 Task: Delete the saved searches.
Action: Mouse moved to (1222, 76)
Screenshot: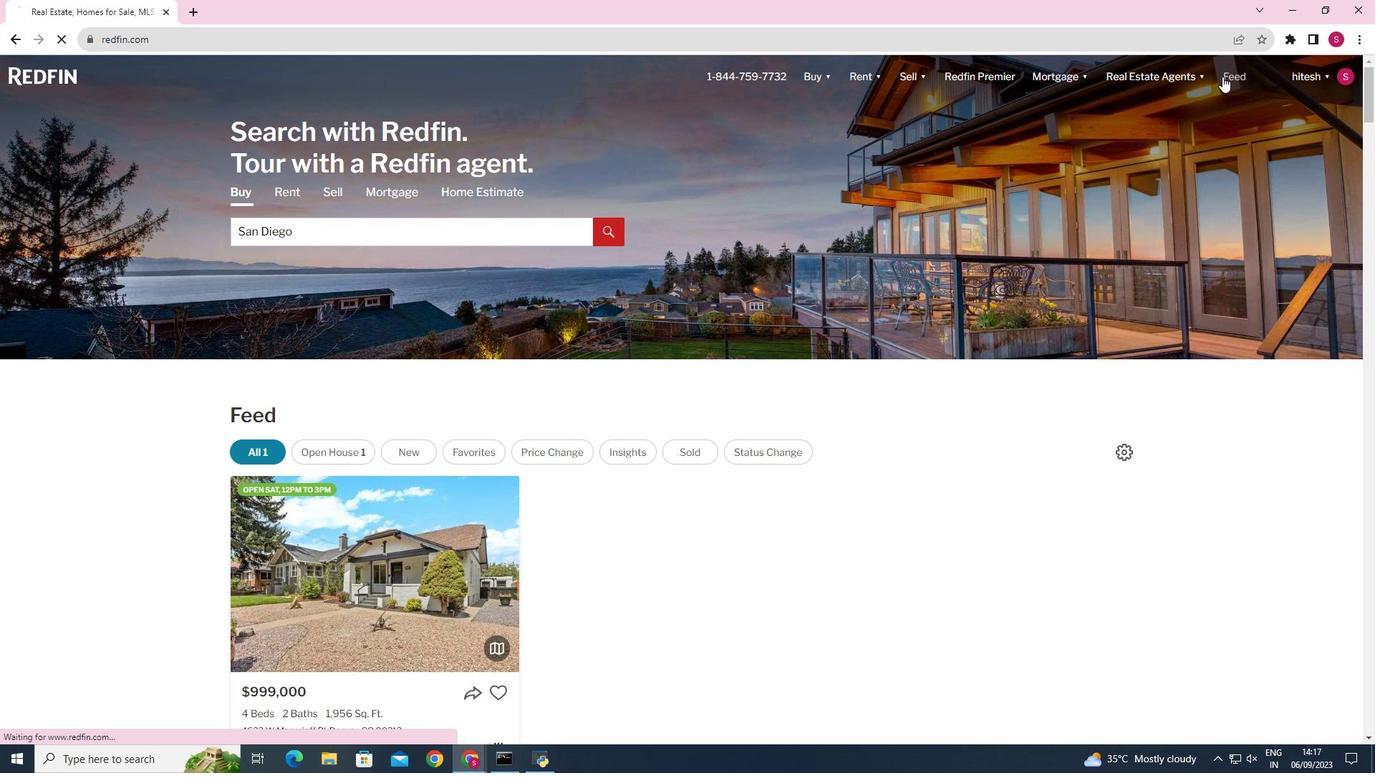 
Action: Mouse pressed left at (1222, 76)
Screenshot: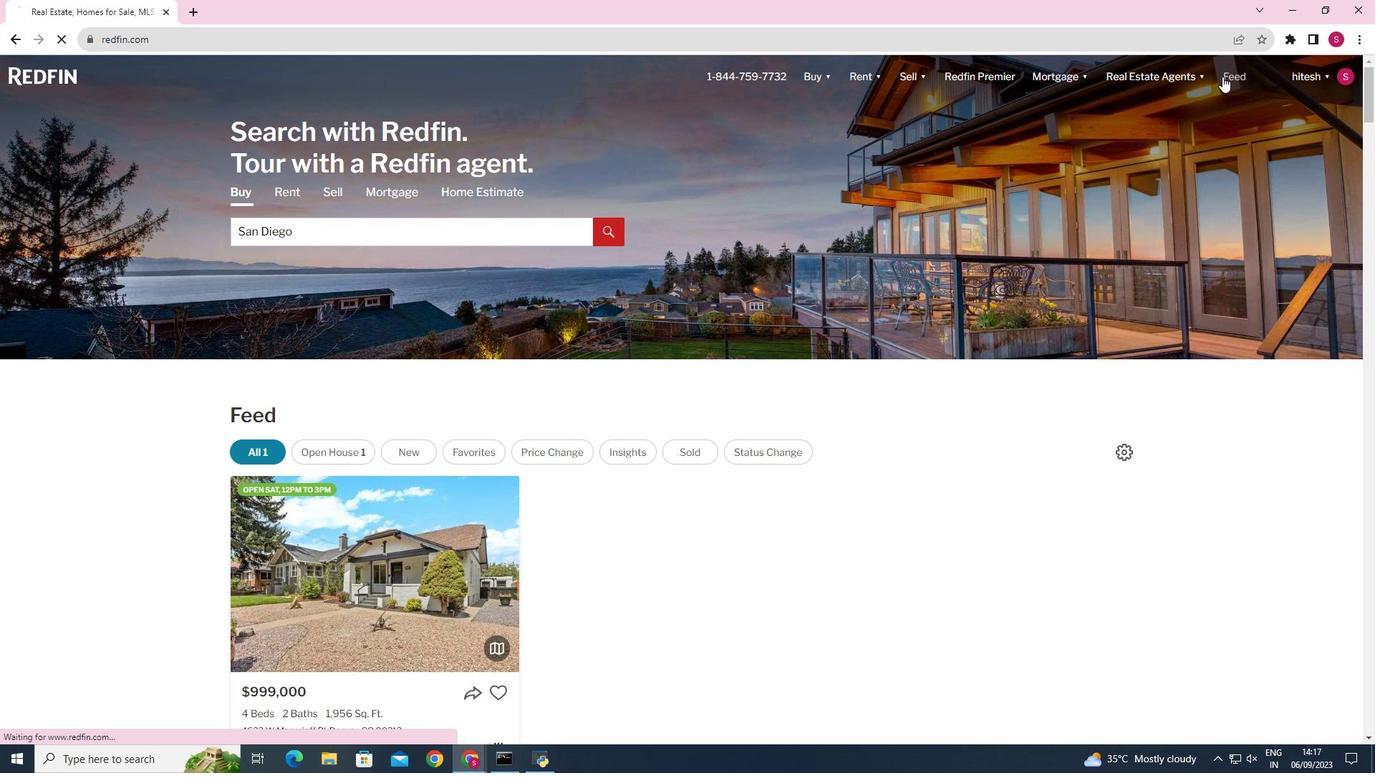 
Action: Mouse moved to (1128, 105)
Screenshot: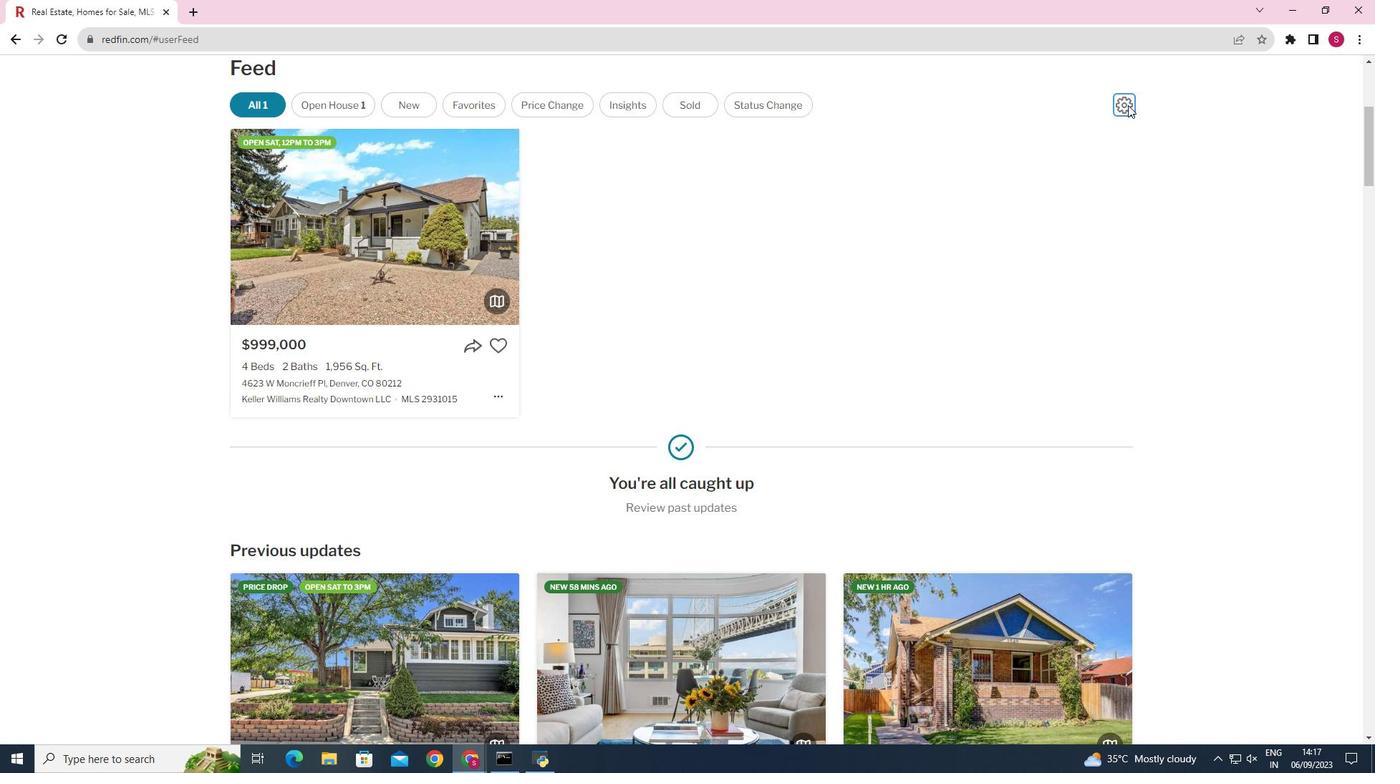 
Action: Mouse pressed left at (1128, 105)
Screenshot: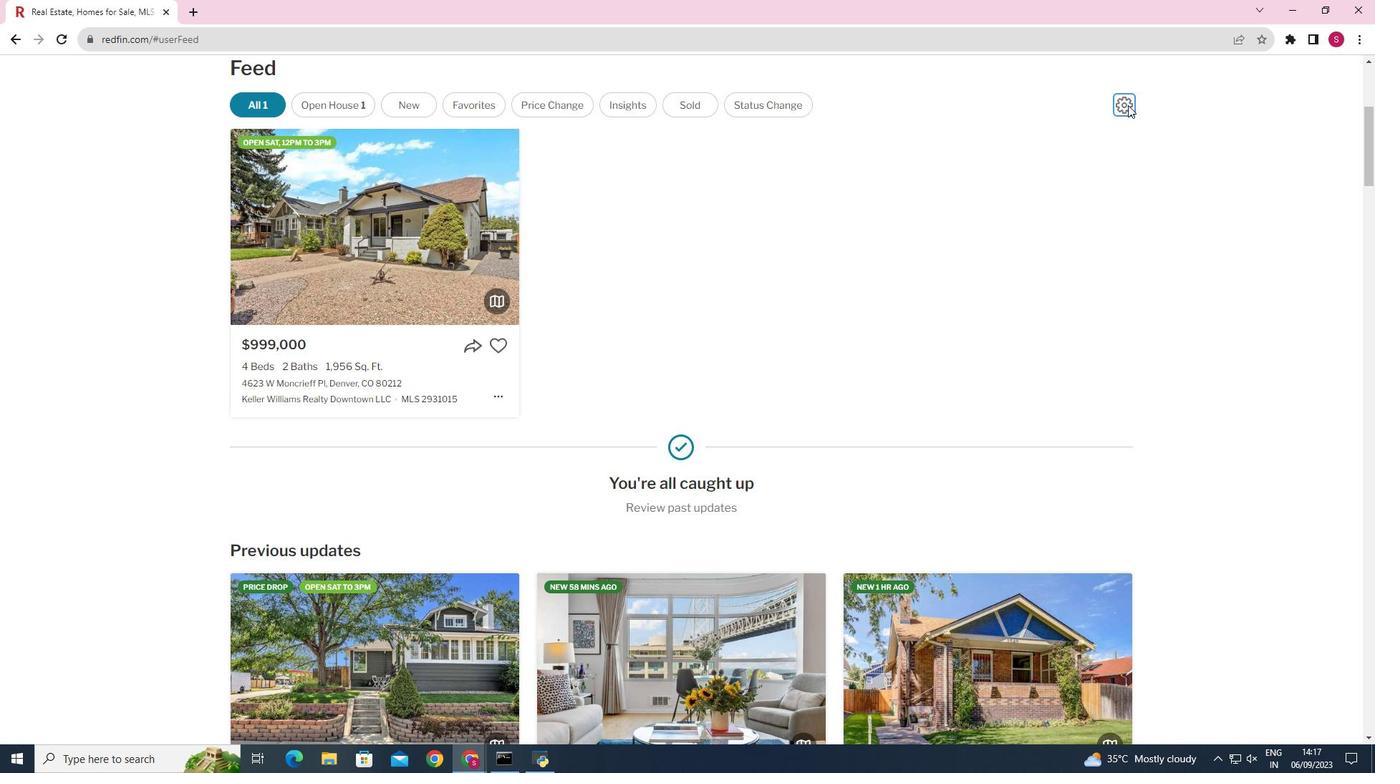 
Action: Mouse moved to (515, 464)
Screenshot: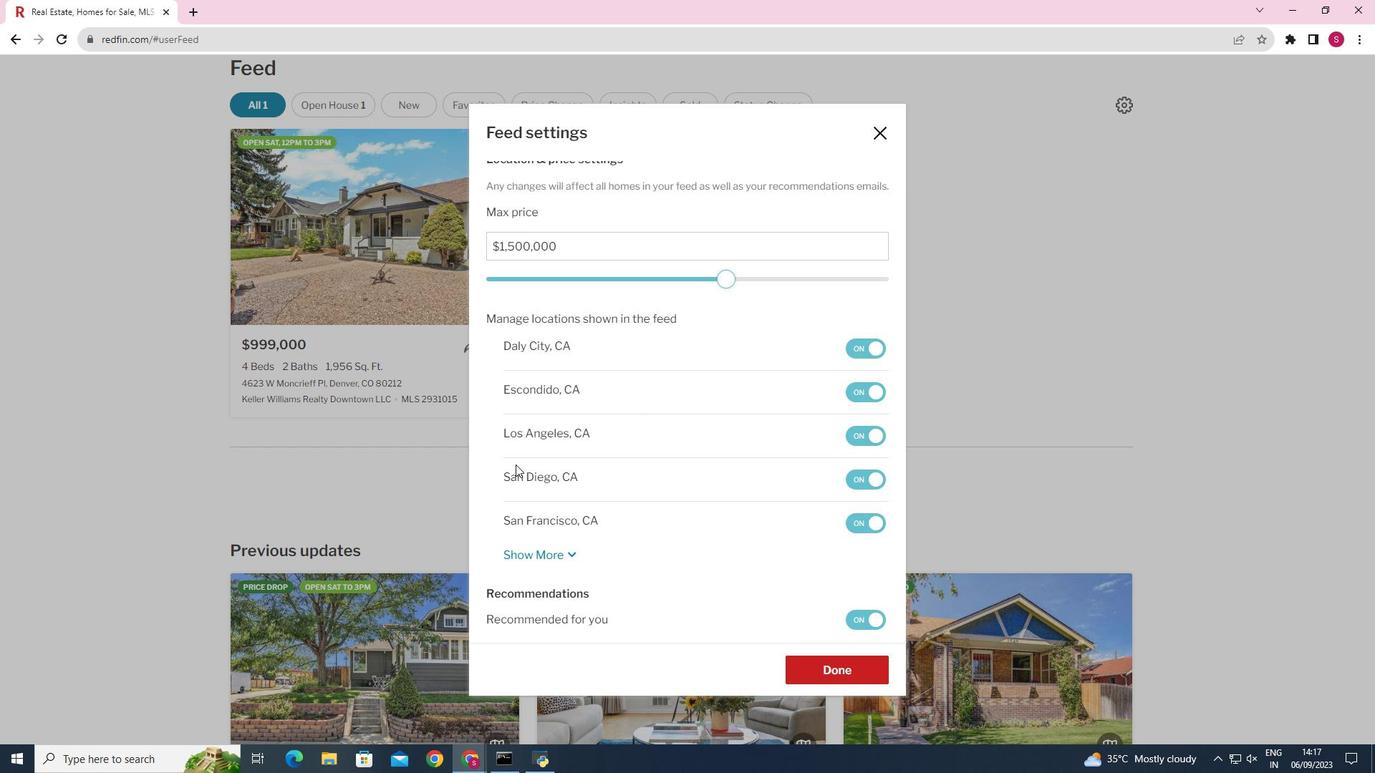 
Action: Mouse scrolled (515, 464) with delta (0, 0)
Screenshot: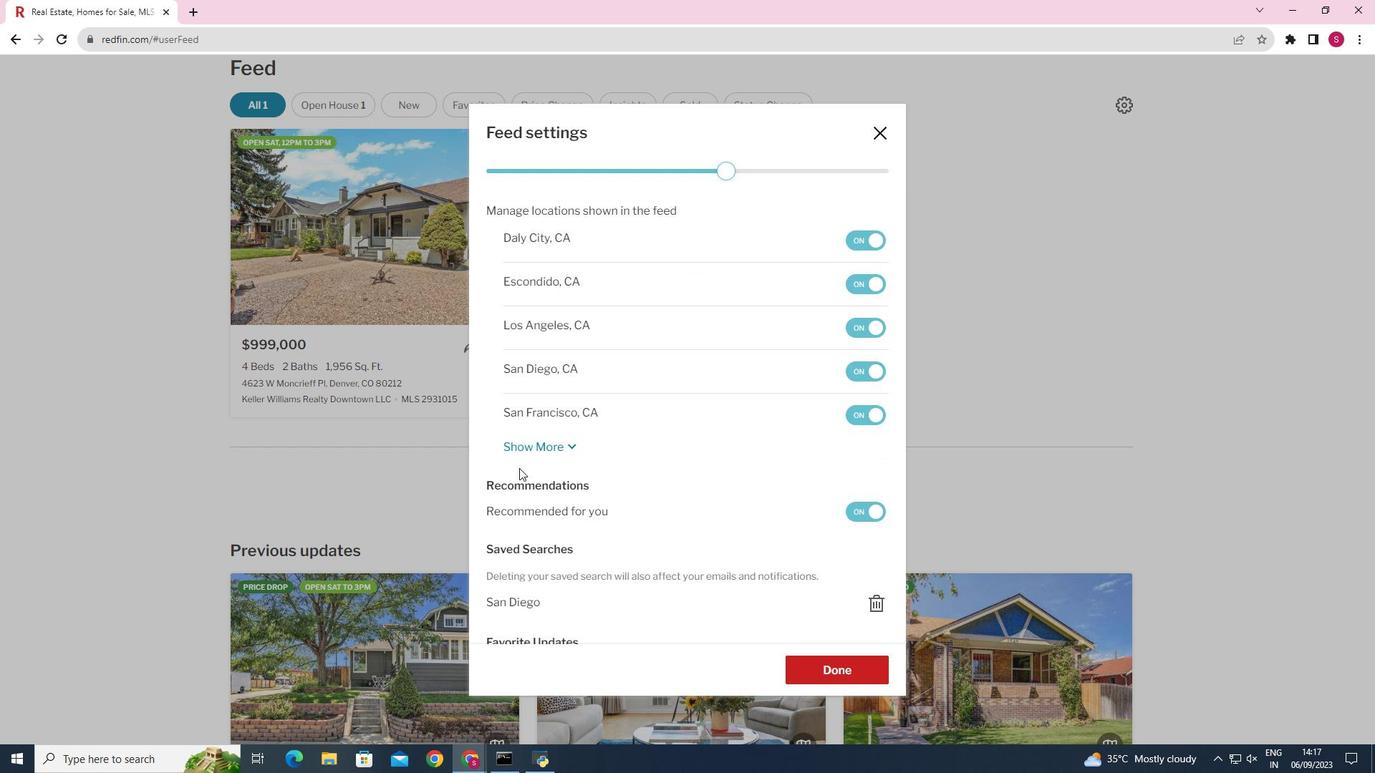 
Action: Mouse scrolled (515, 464) with delta (0, 0)
Screenshot: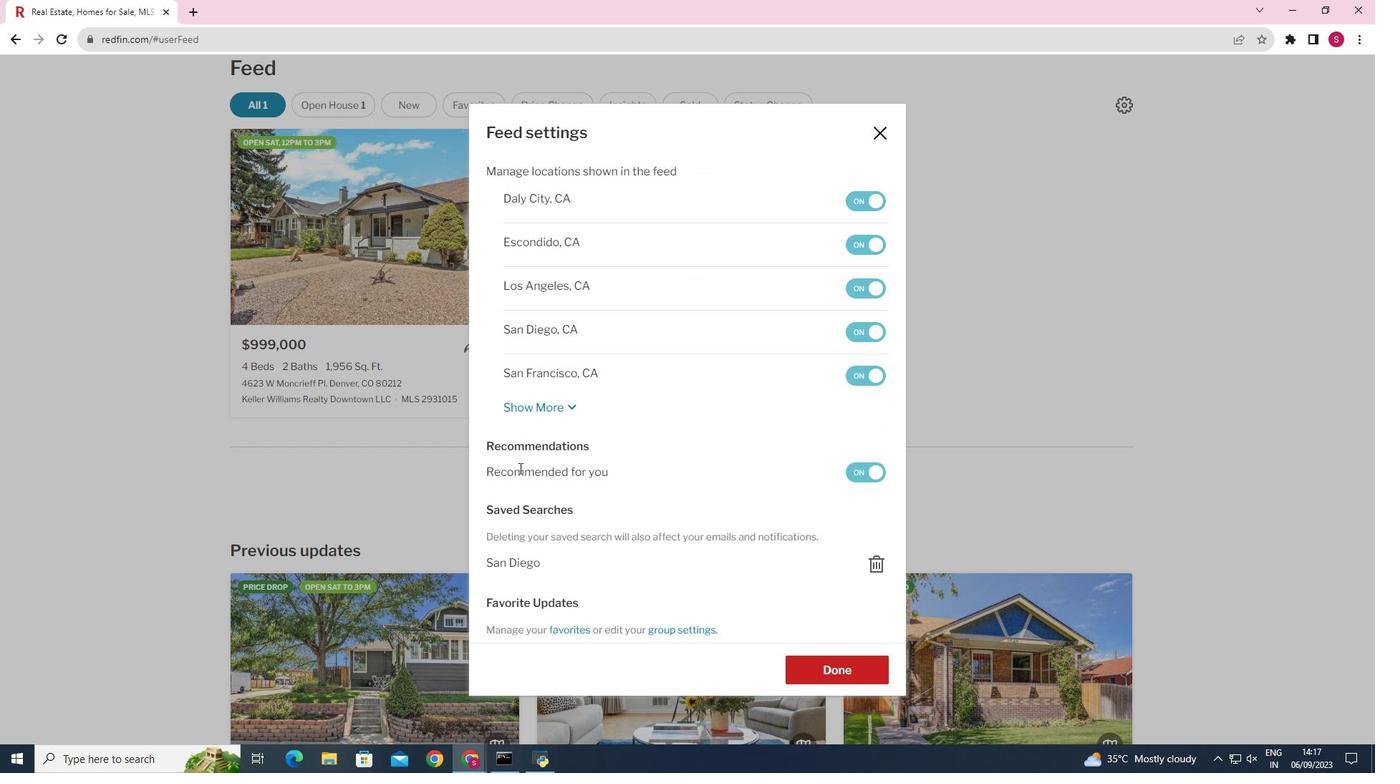 
Action: Mouse moved to (519, 468)
Screenshot: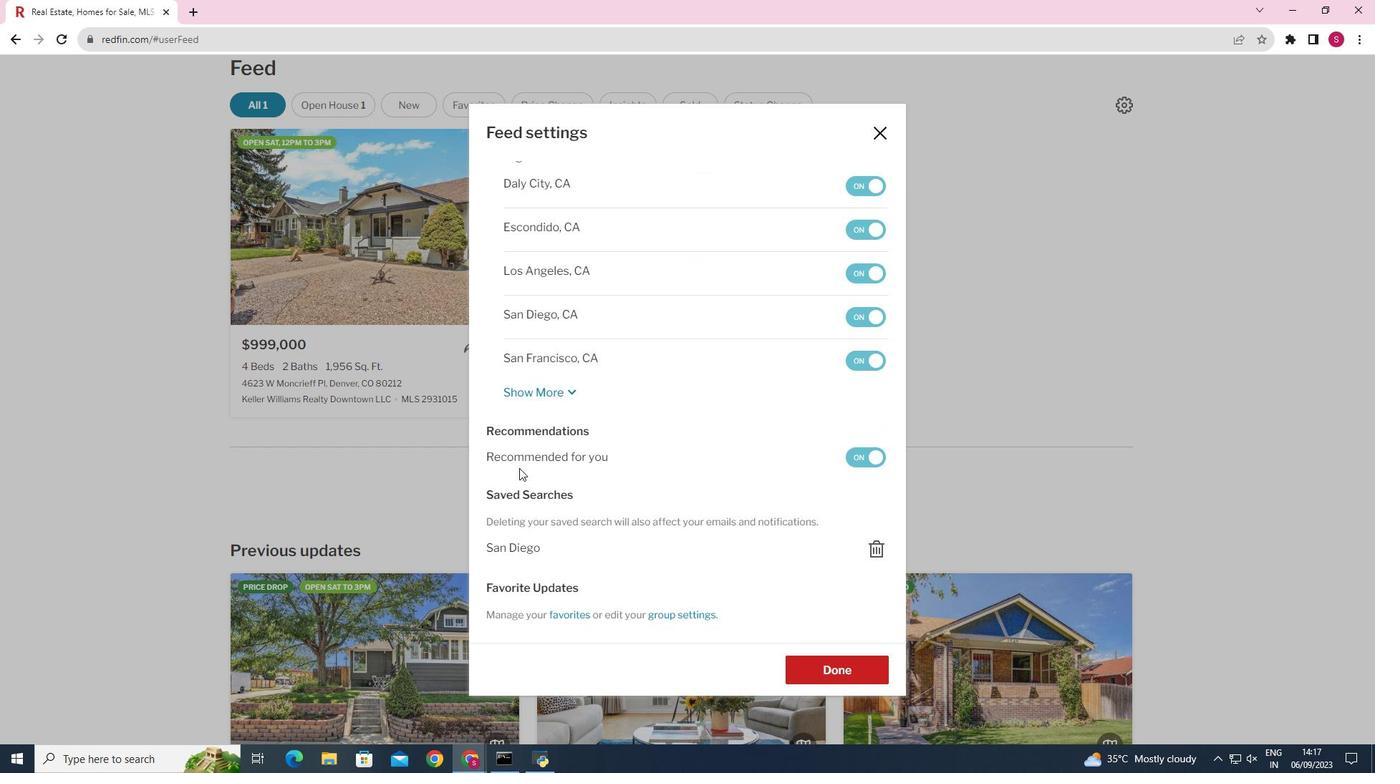 
Action: Mouse scrolled (519, 467) with delta (0, 0)
Screenshot: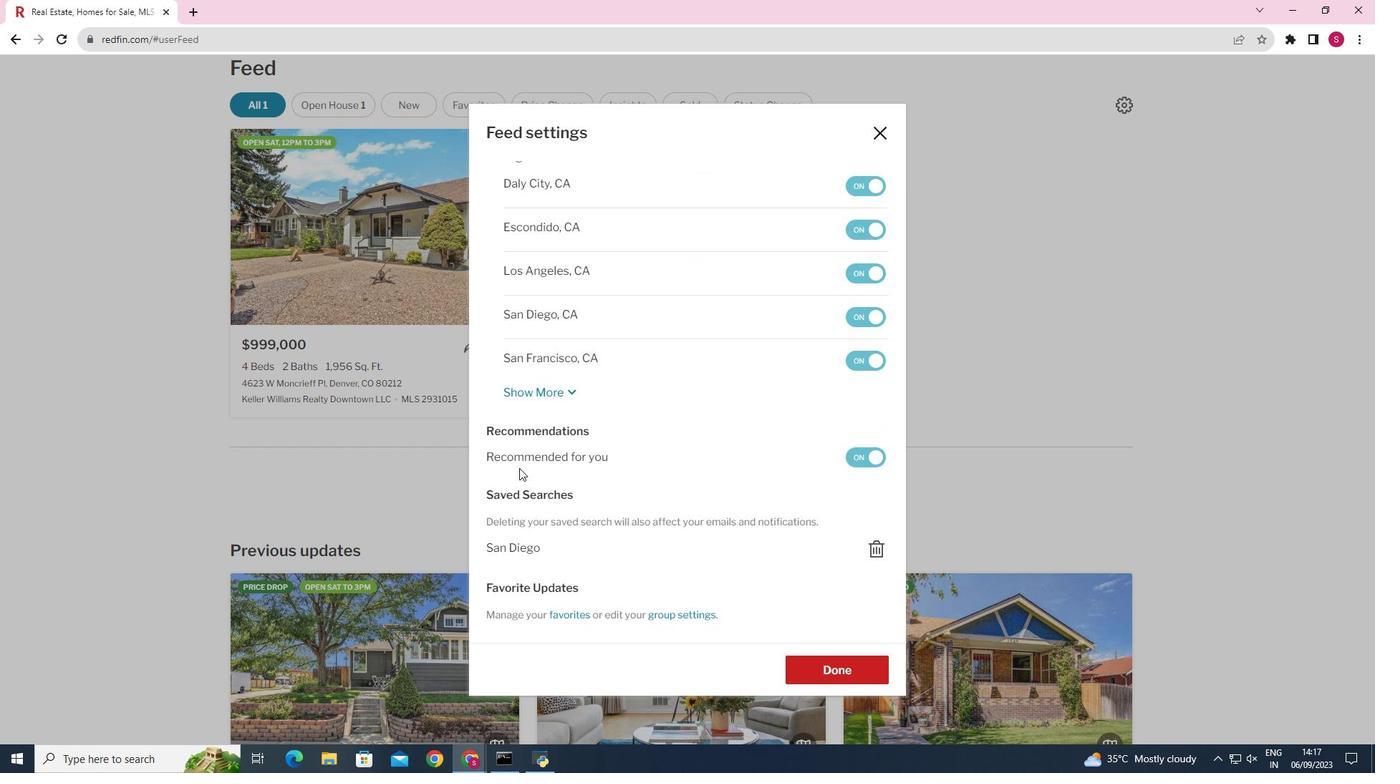 
Action: Mouse scrolled (519, 467) with delta (0, 0)
Screenshot: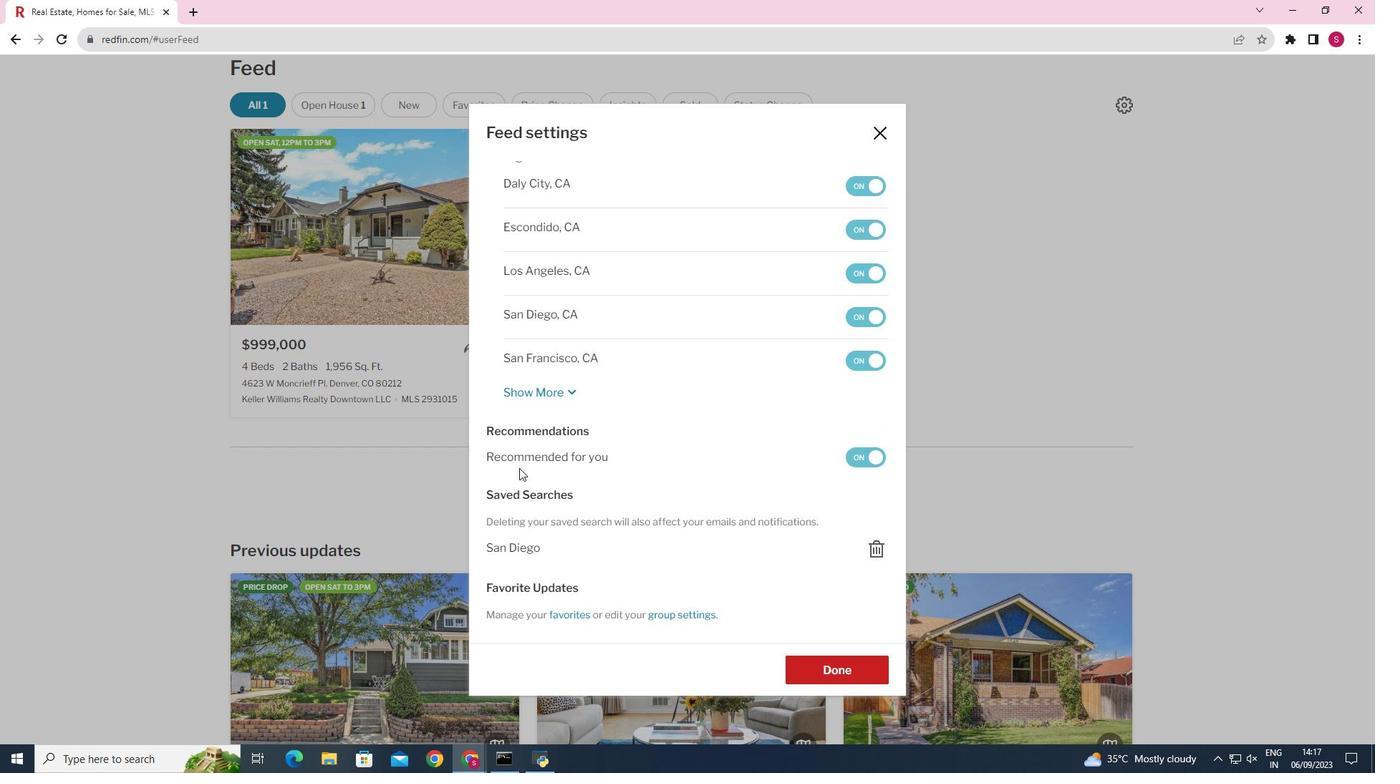 
Action: Mouse scrolled (519, 467) with delta (0, 0)
Screenshot: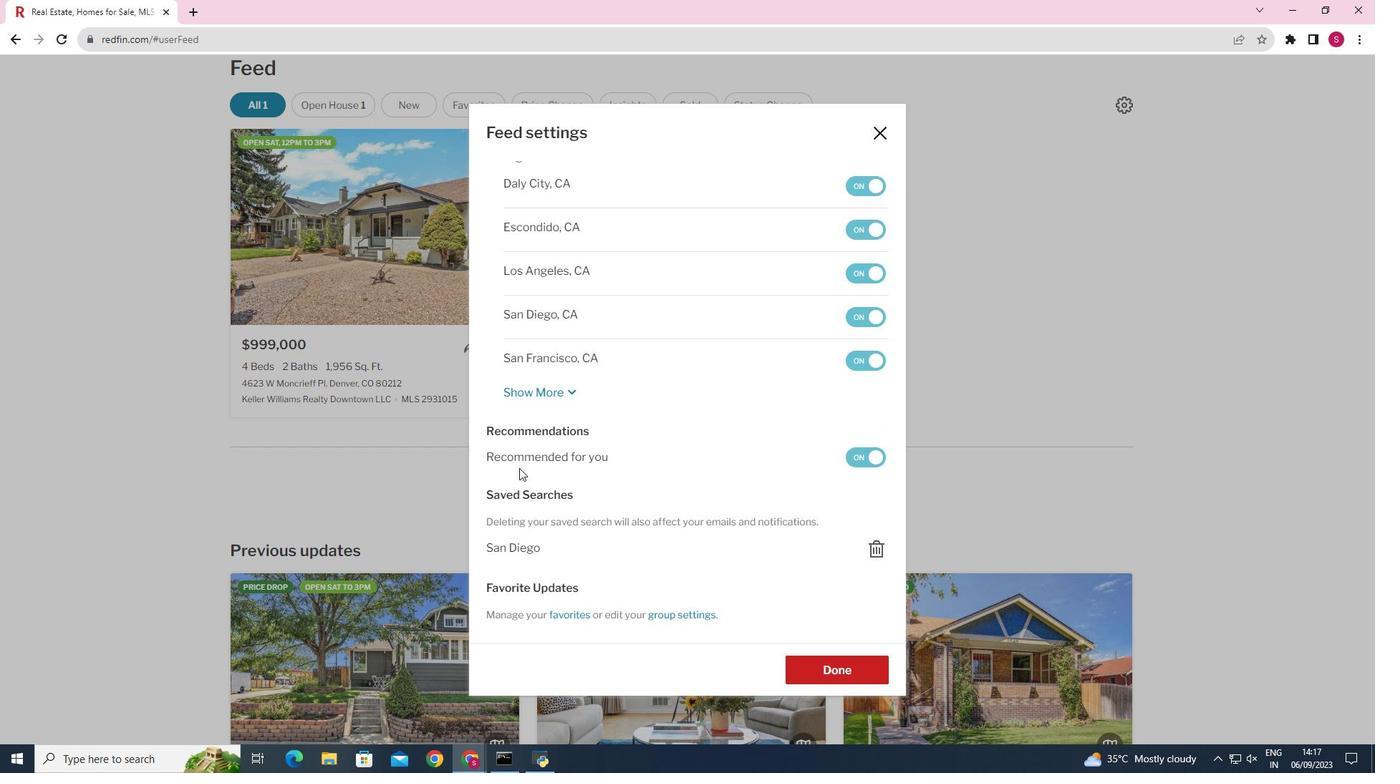 
Action: Mouse moved to (877, 550)
Screenshot: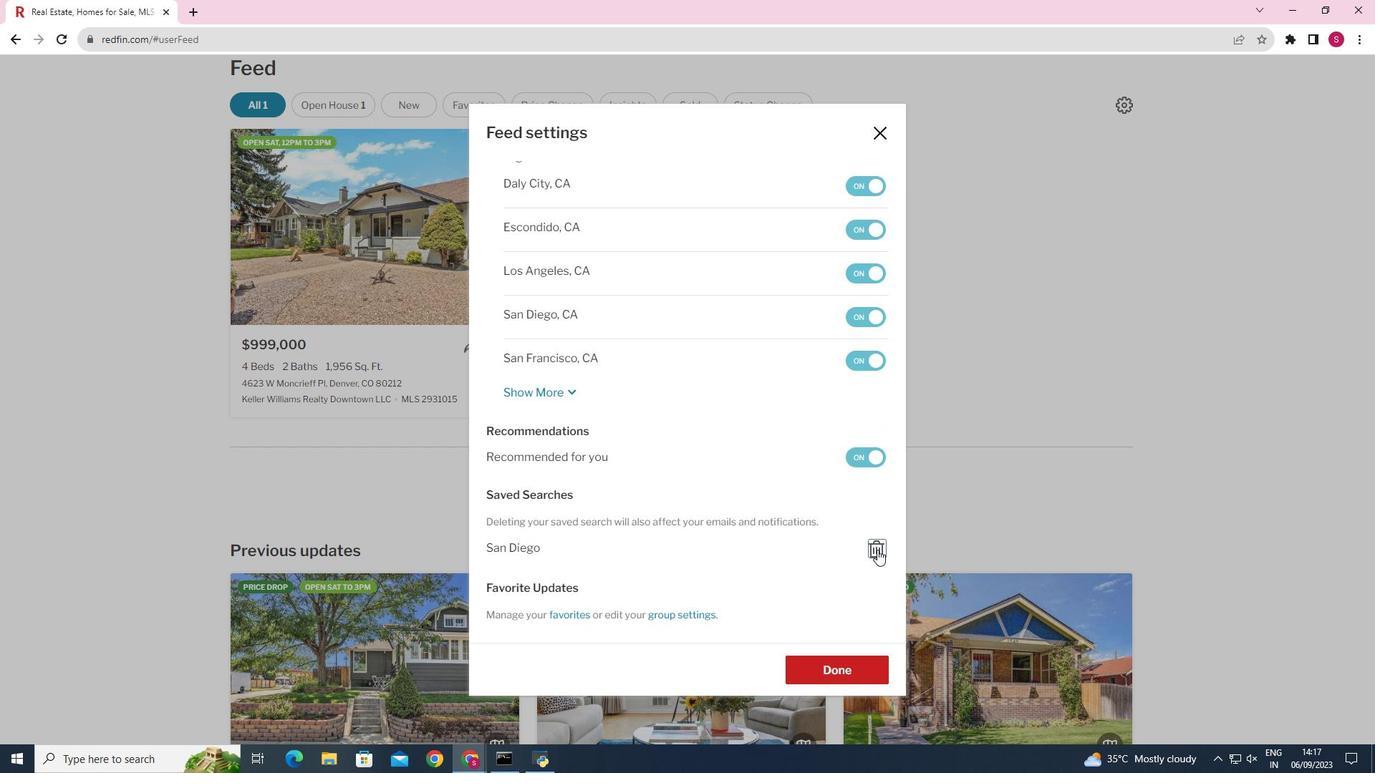 
Action: Mouse pressed left at (877, 550)
Screenshot: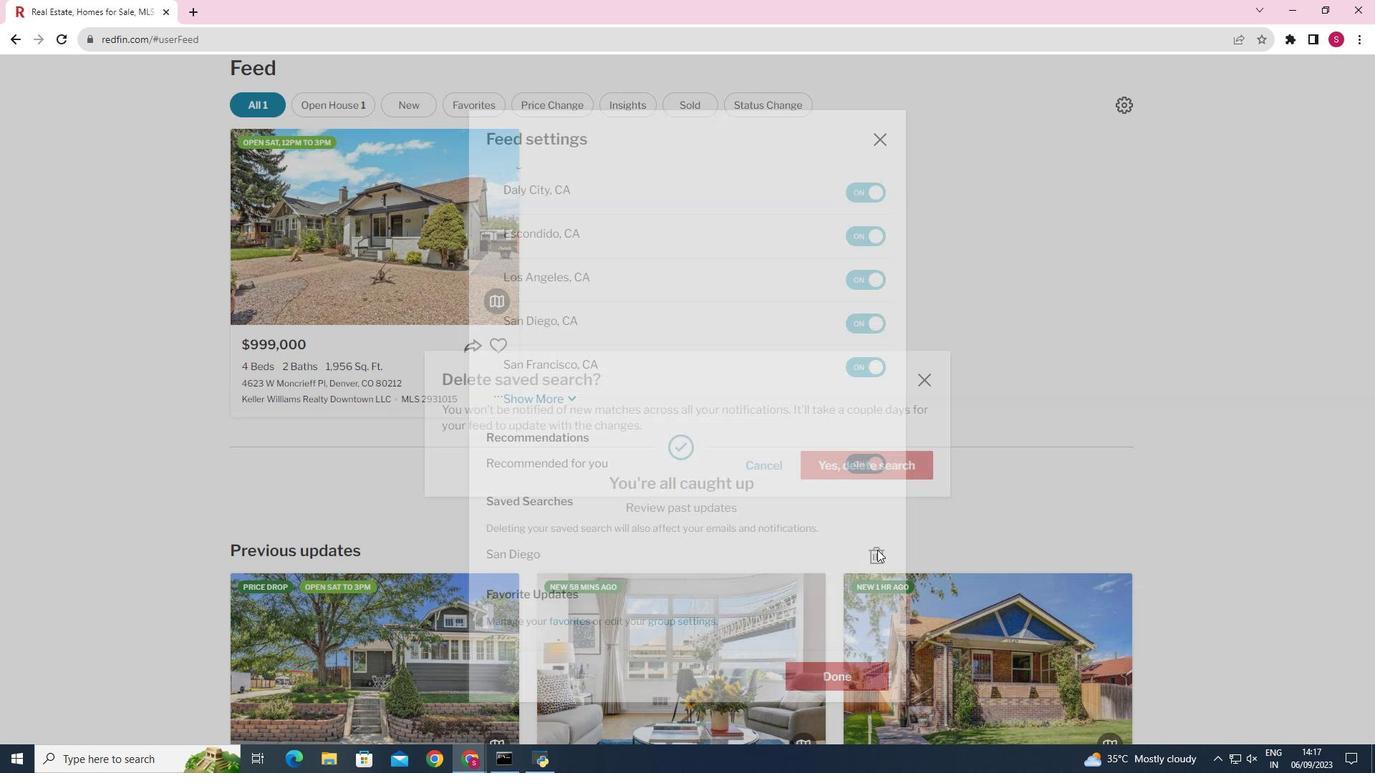 
Action: Mouse moved to (859, 439)
Screenshot: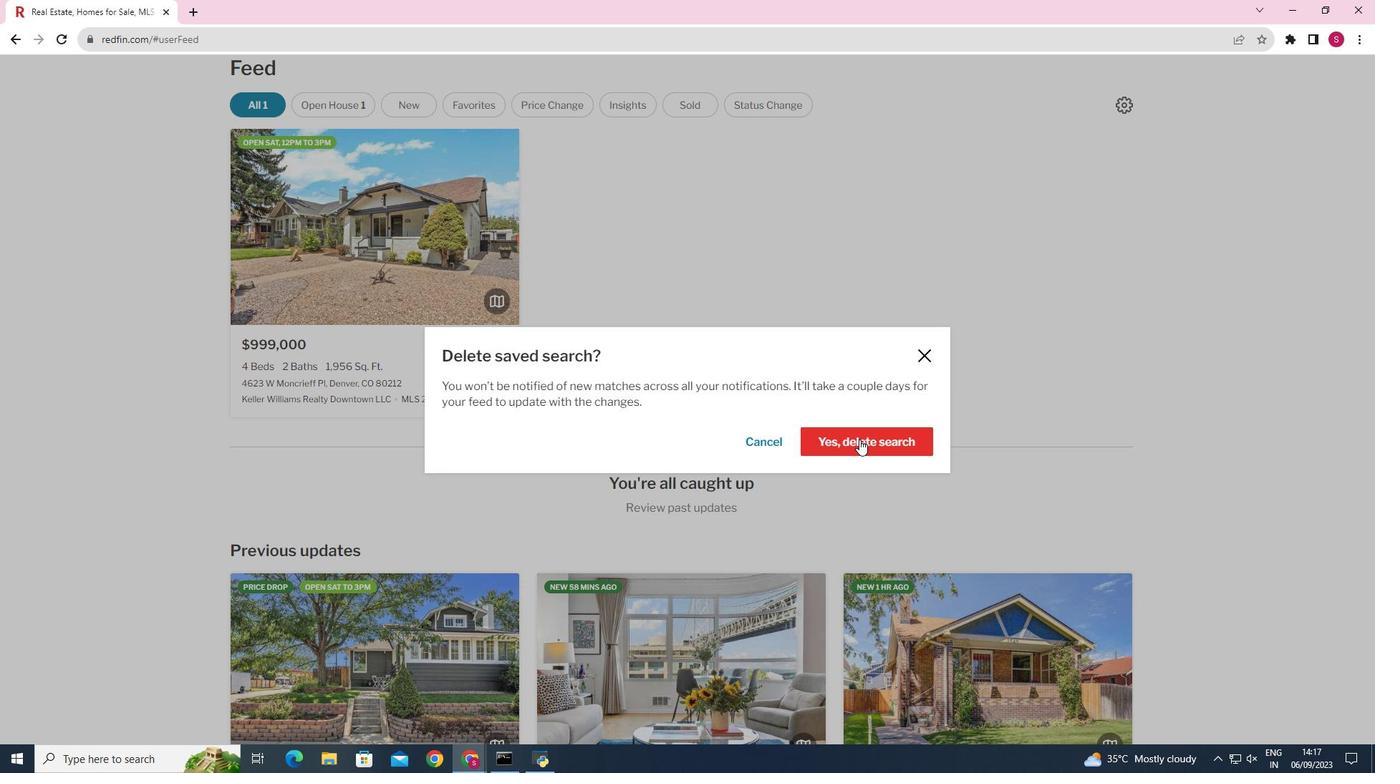 
Action: Mouse pressed left at (859, 439)
Screenshot: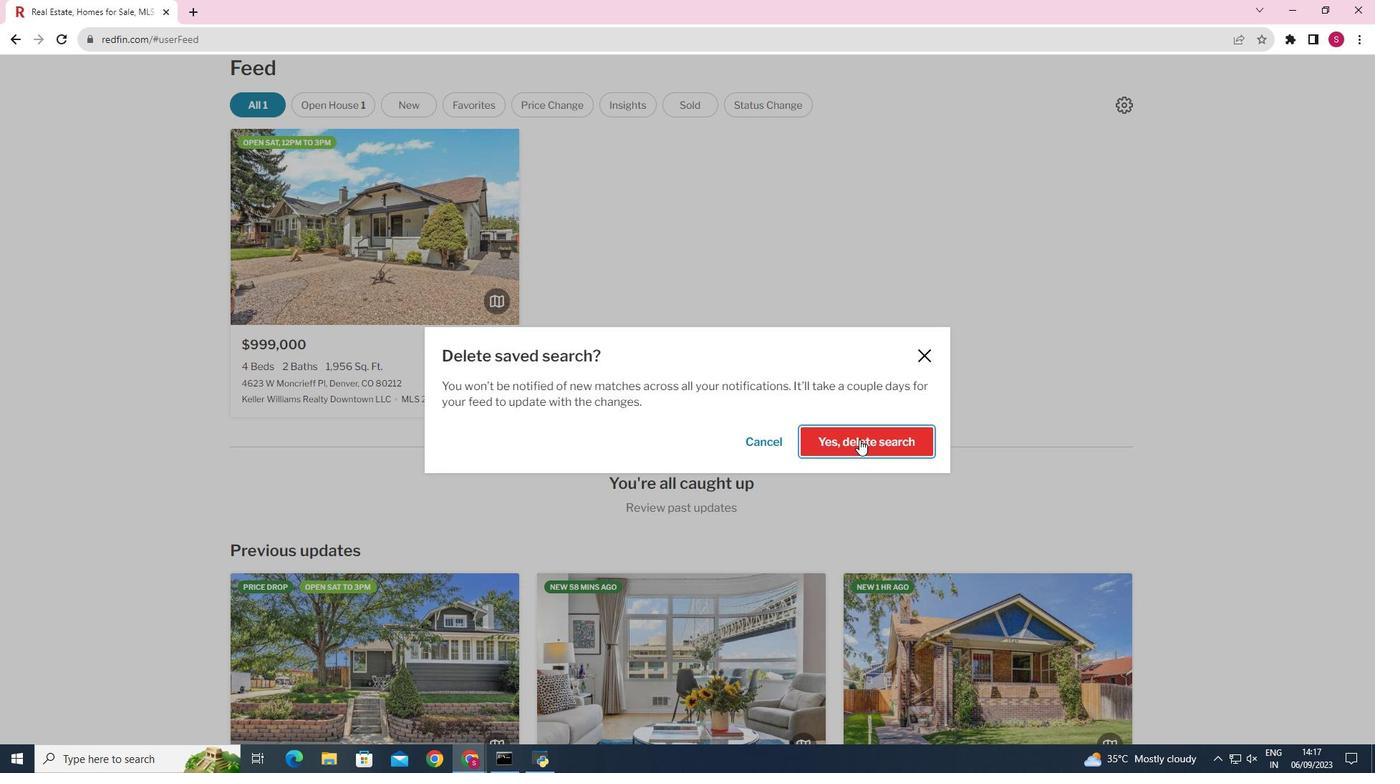 
Action: Mouse moved to (832, 668)
Screenshot: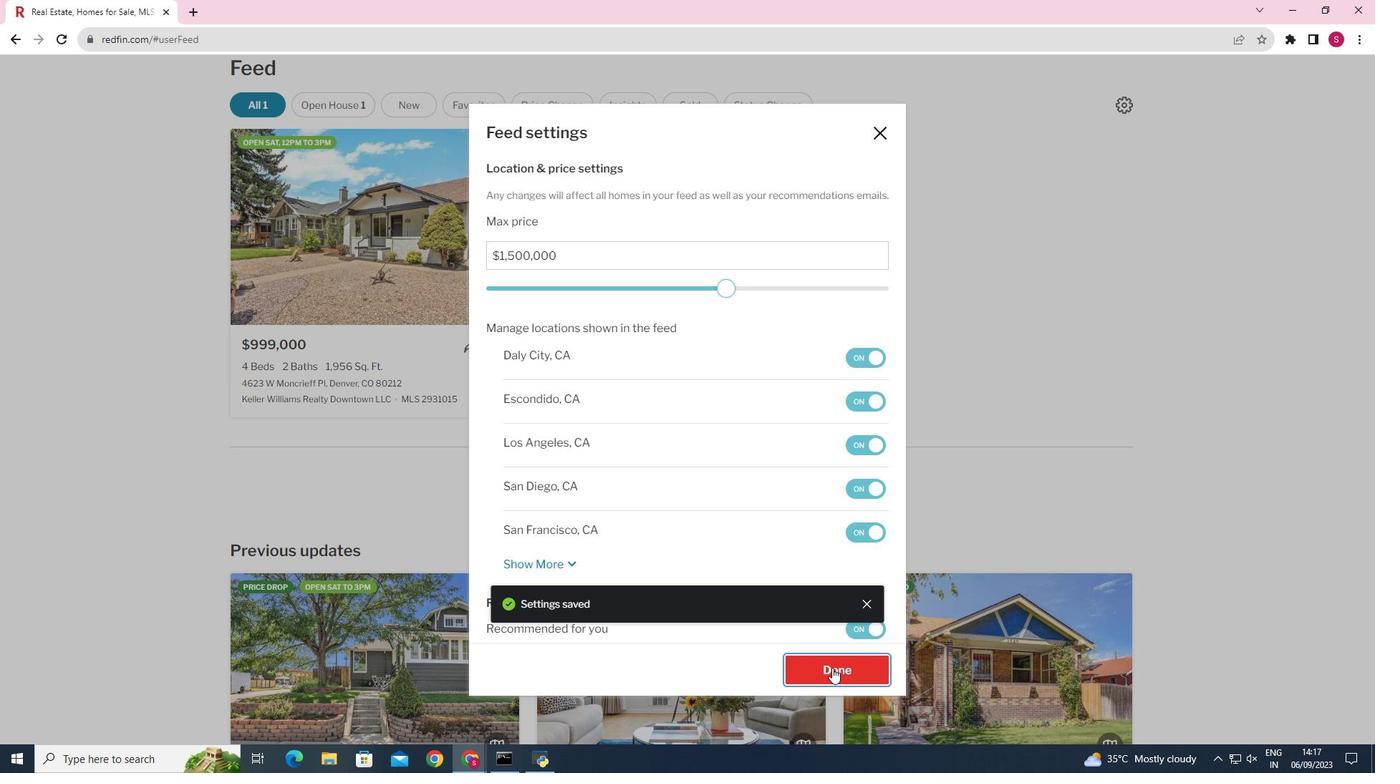 
Action: Mouse pressed left at (832, 668)
Screenshot: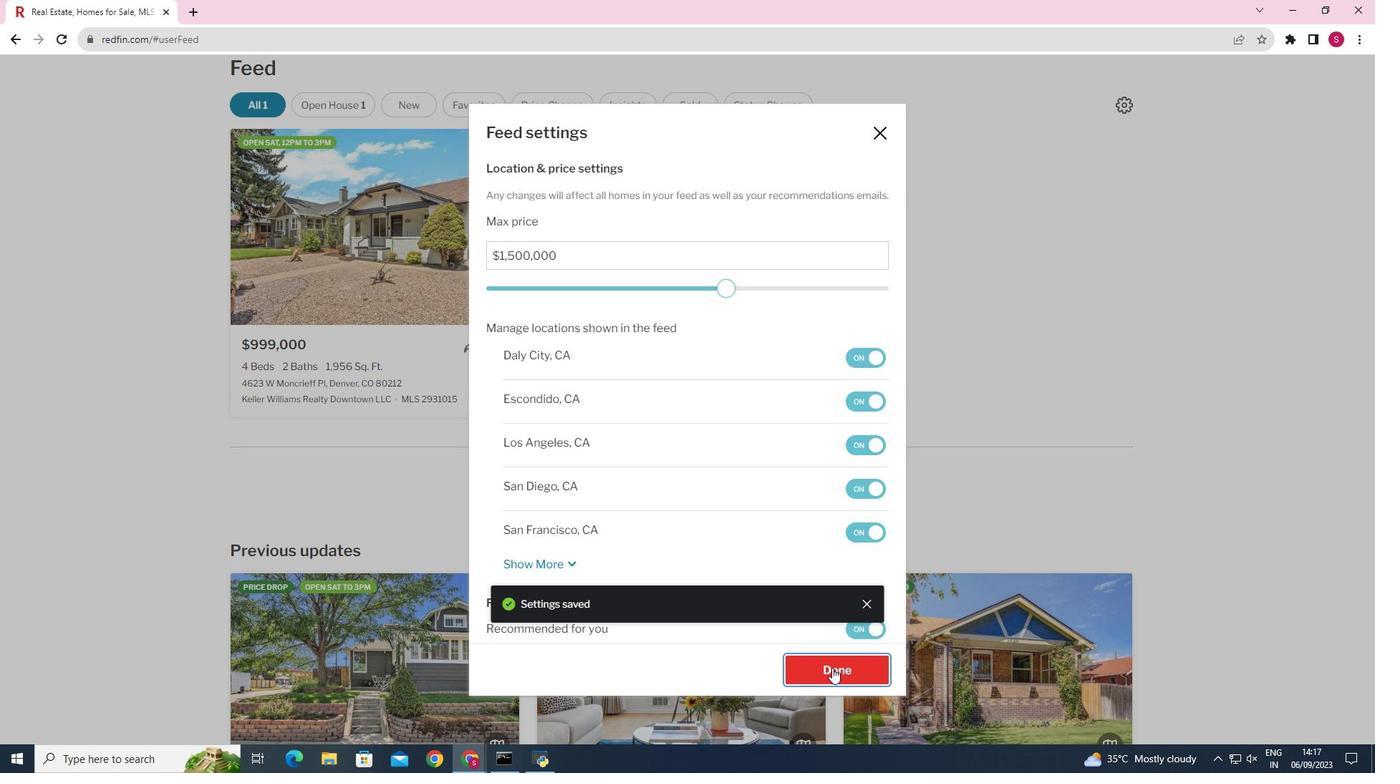 
Action: Mouse moved to (713, 475)
Screenshot: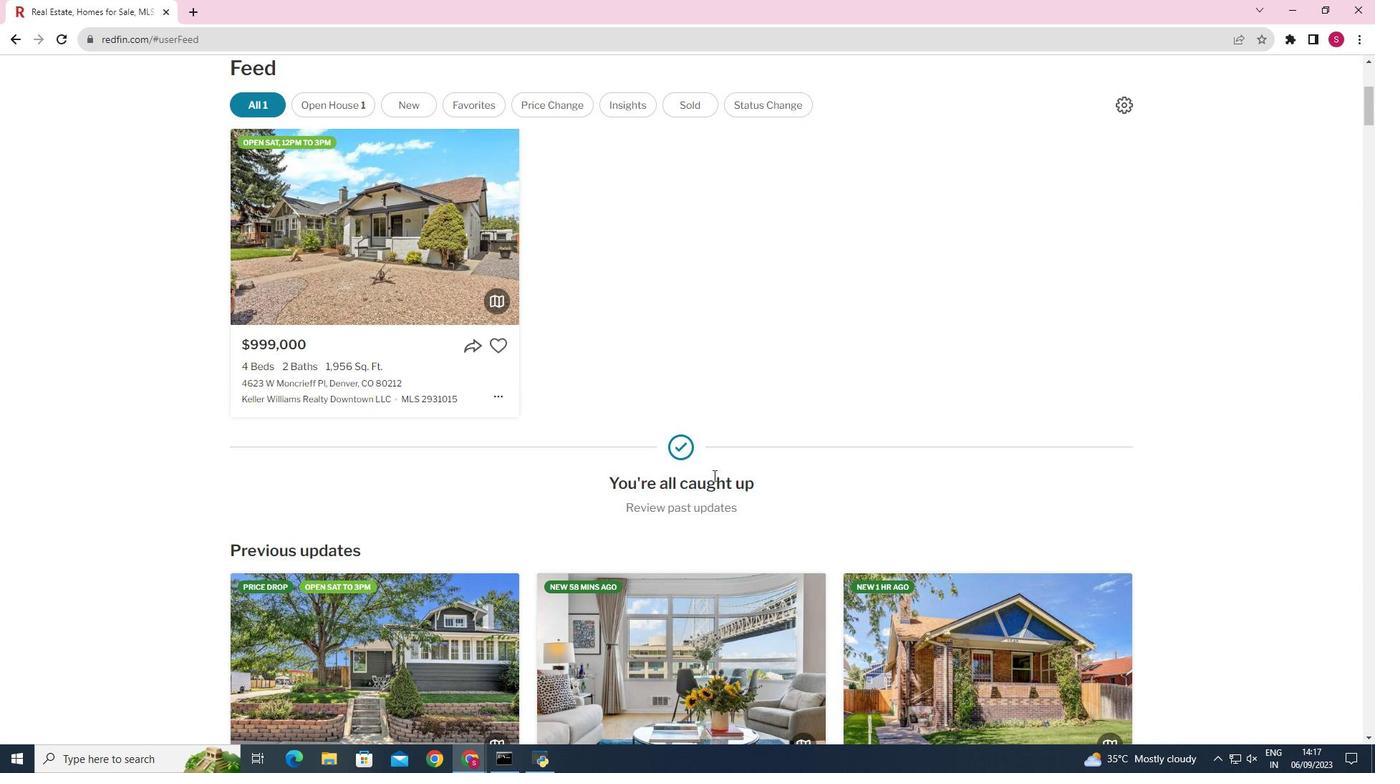 
